 Task: Create an event for the project progress update.
Action: Mouse moved to (84, 78)
Screenshot: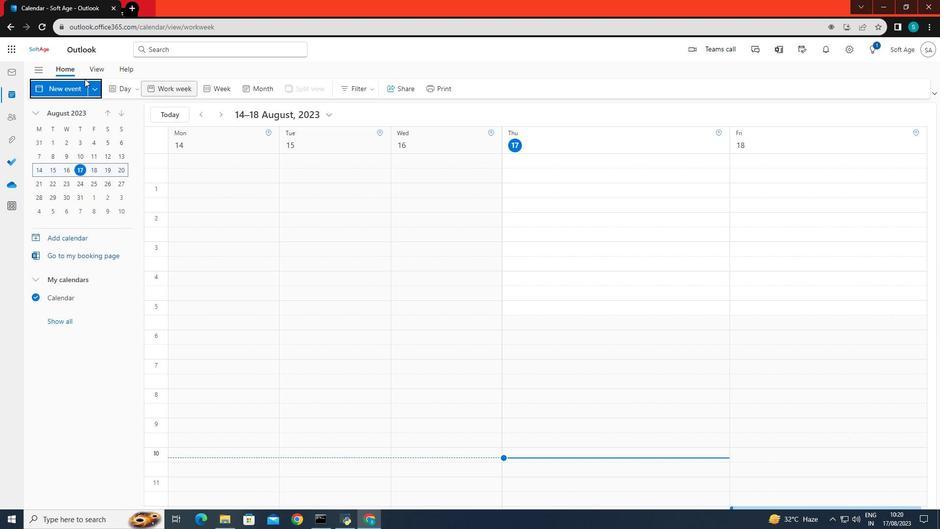 
Action: Mouse pressed left at (84, 78)
Screenshot: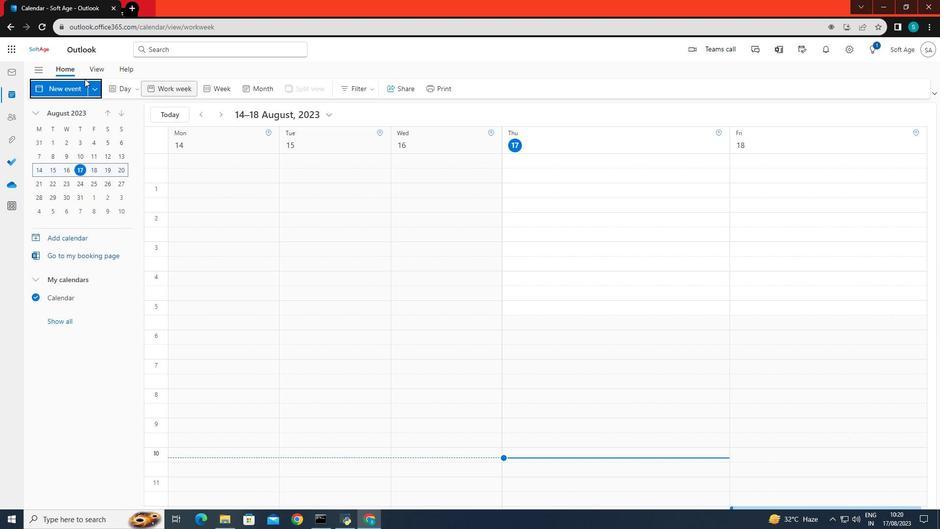 
Action: Mouse moved to (82, 83)
Screenshot: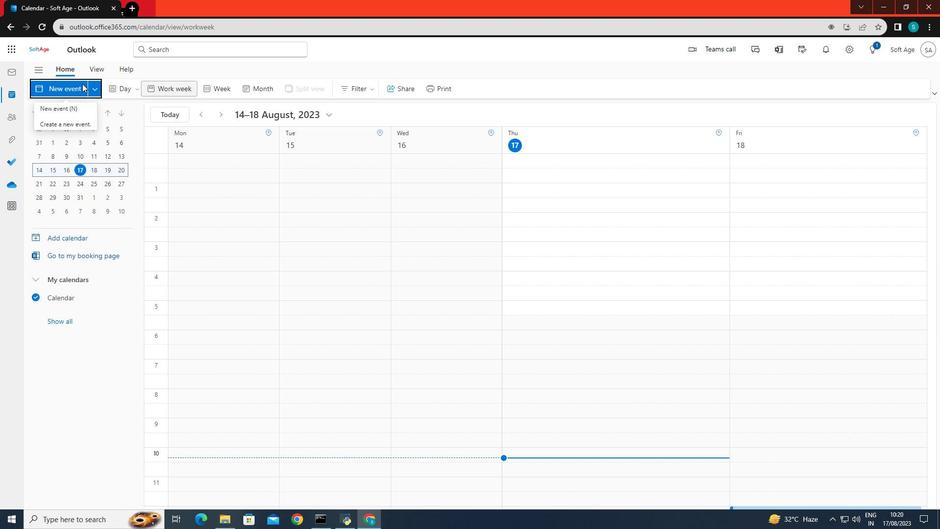 
Action: Mouse pressed left at (82, 83)
Screenshot: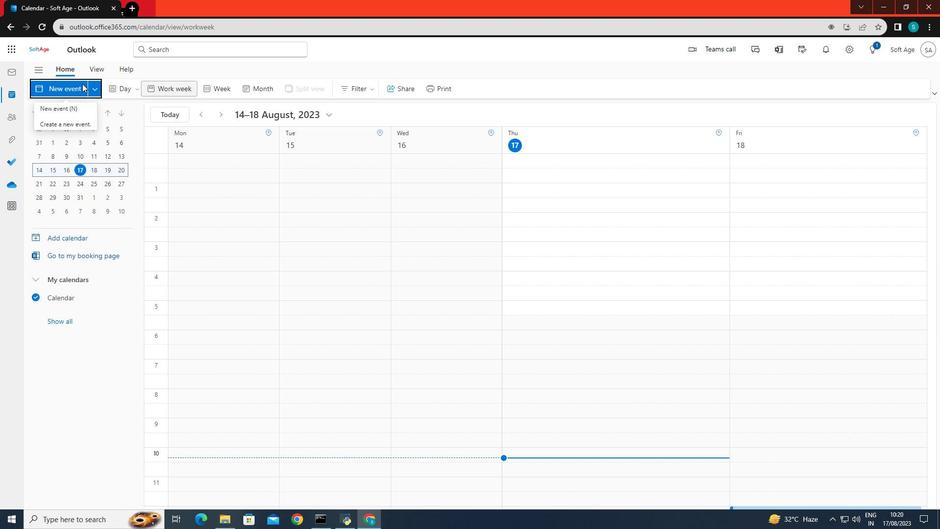 
Action: Mouse moved to (77, 84)
Screenshot: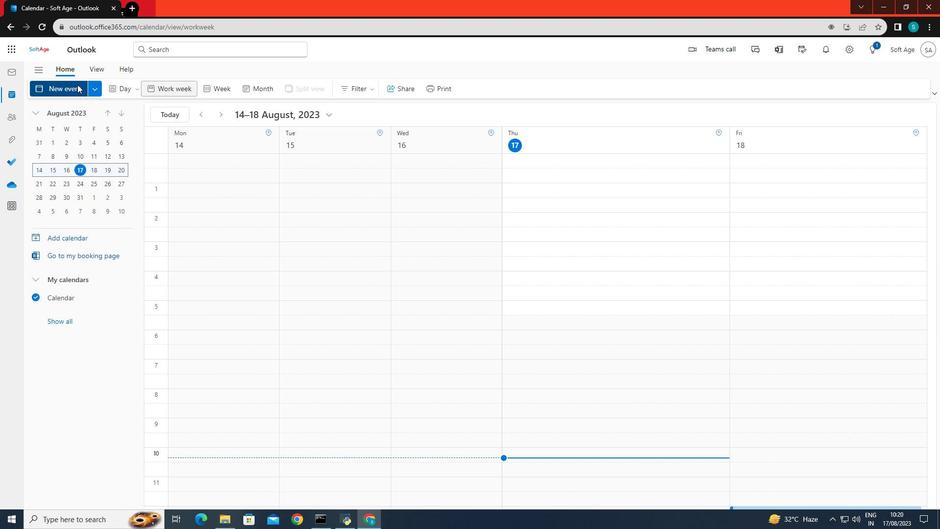 
Action: Mouse pressed left at (77, 84)
Screenshot: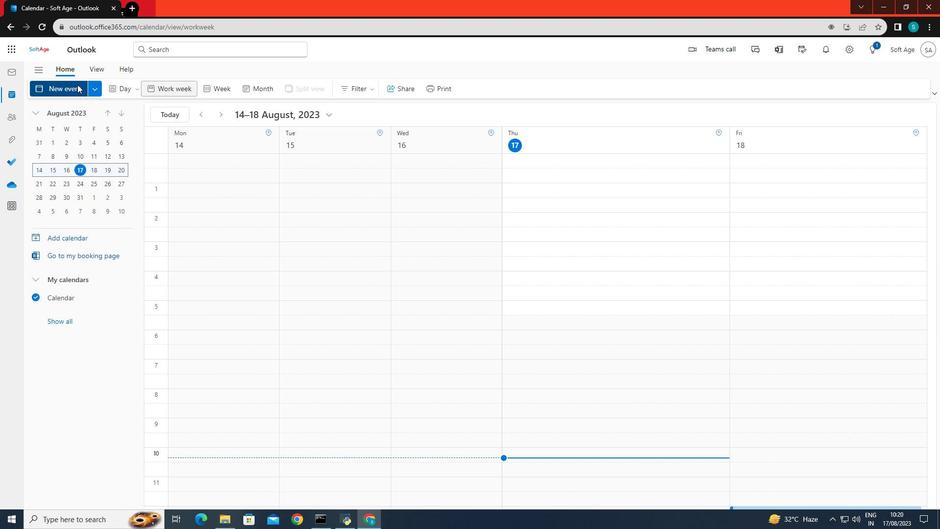 
Action: Mouse moved to (102, 86)
Screenshot: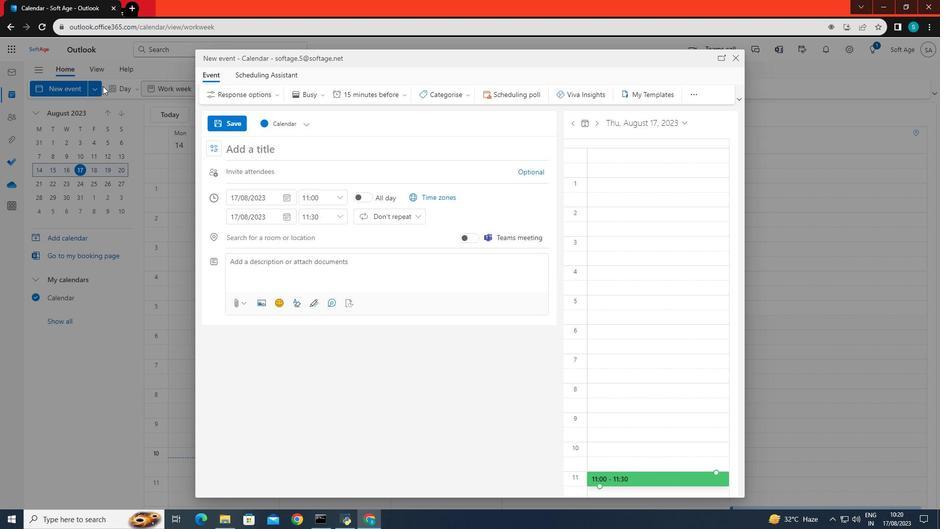 
Action: Mouse pressed left at (102, 86)
Screenshot: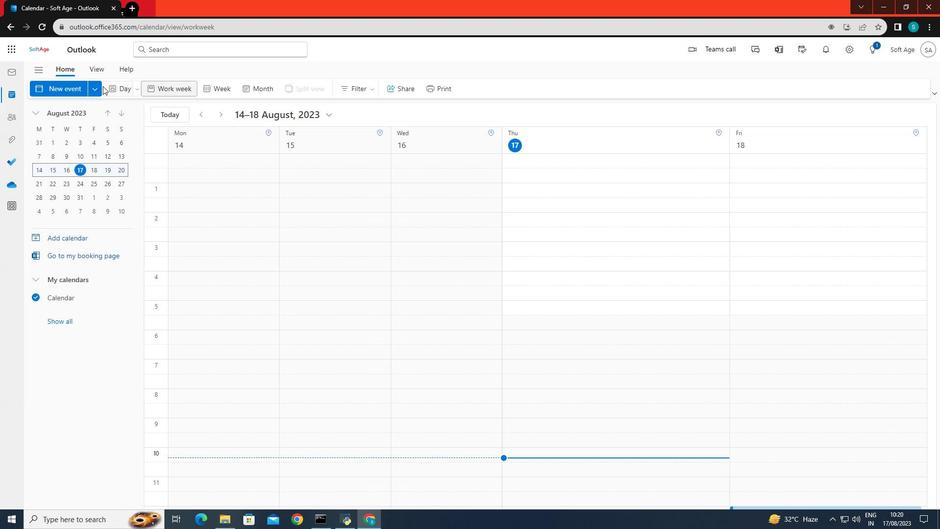 
Action: Mouse moved to (72, 84)
Screenshot: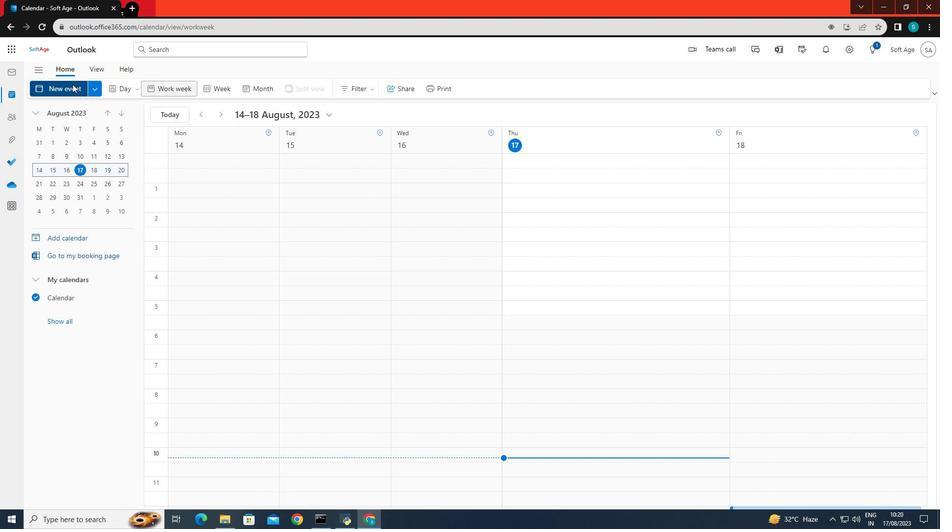 
Action: Mouse pressed left at (72, 84)
Screenshot: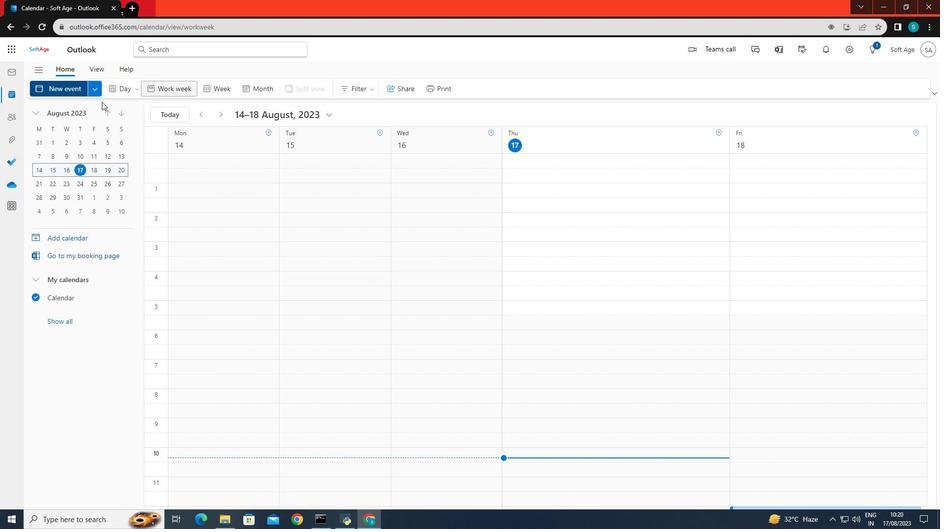 
Action: Mouse moved to (289, 147)
Screenshot: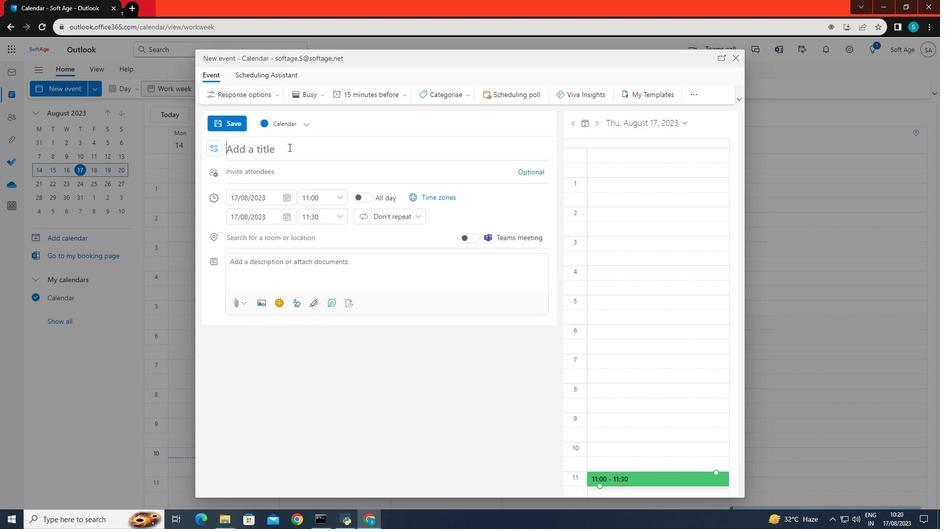 
Action: Mouse pressed left at (289, 147)
Screenshot: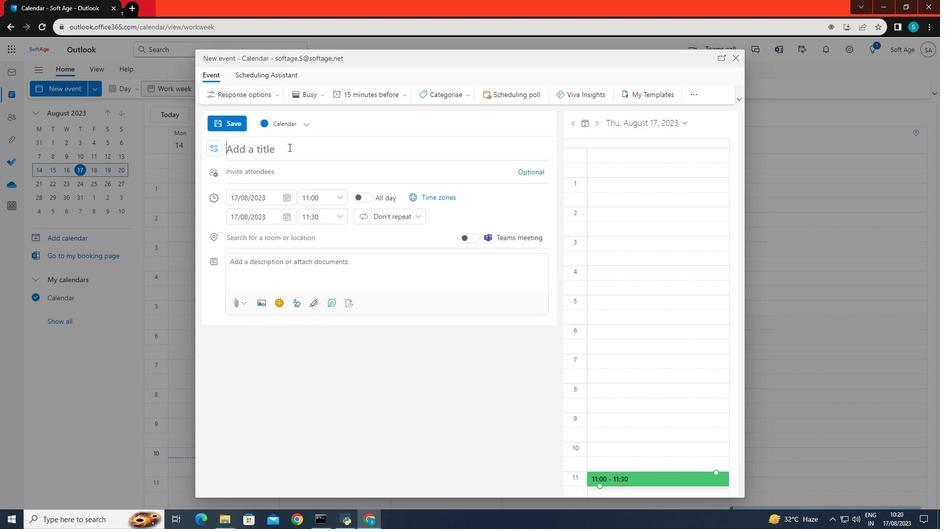 
Action: Key pressed <Key.caps_lock>P<Key.backspace>THE<Key.space><Key.backspace><Key.backspace><Key.backspace><Key.caps_lock>he<Key.space>project<Key.space>progress<Key.space>update
Screenshot: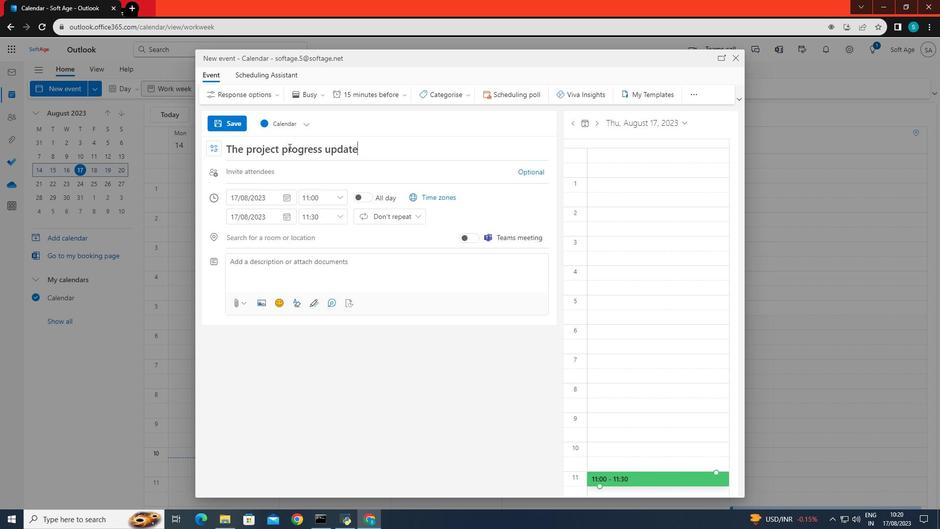 
Action: Mouse moved to (266, 197)
Screenshot: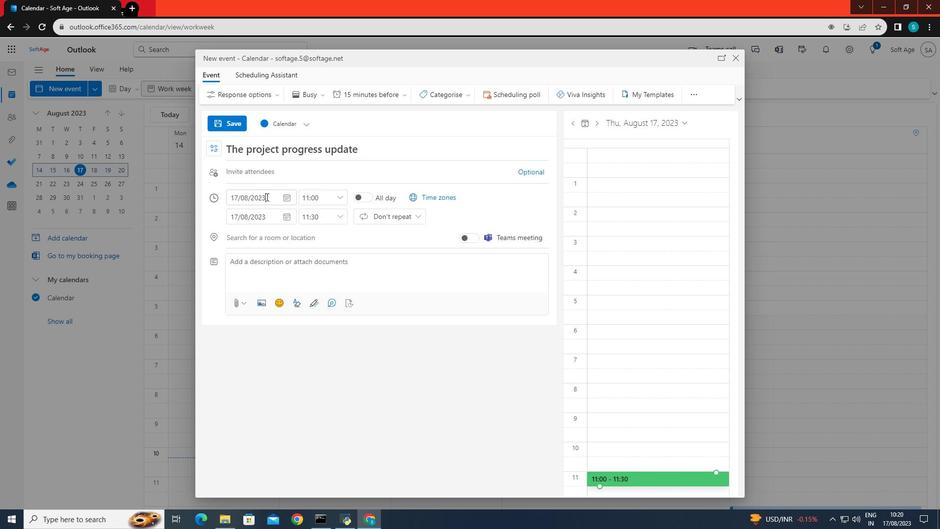 
Action: Mouse pressed left at (266, 197)
Screenshot: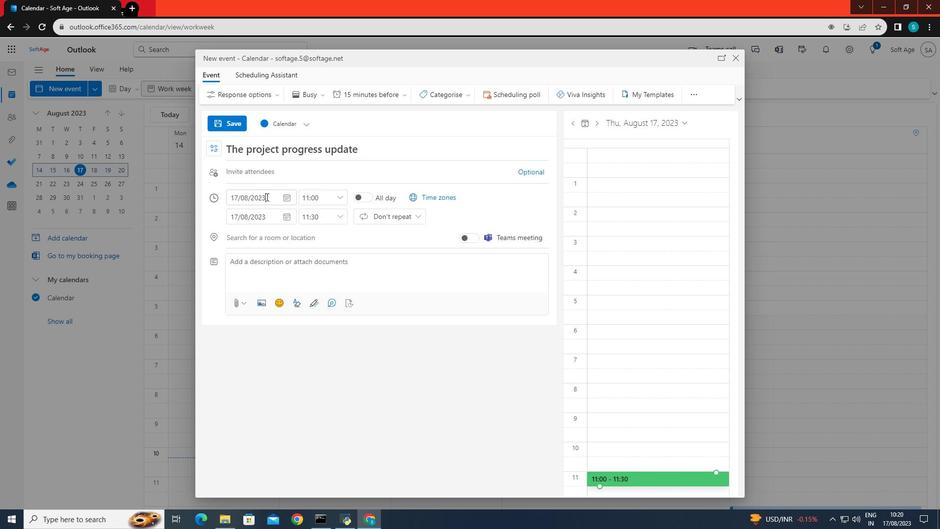 
Action: Mouse moved to (239, 302)
Screenshot: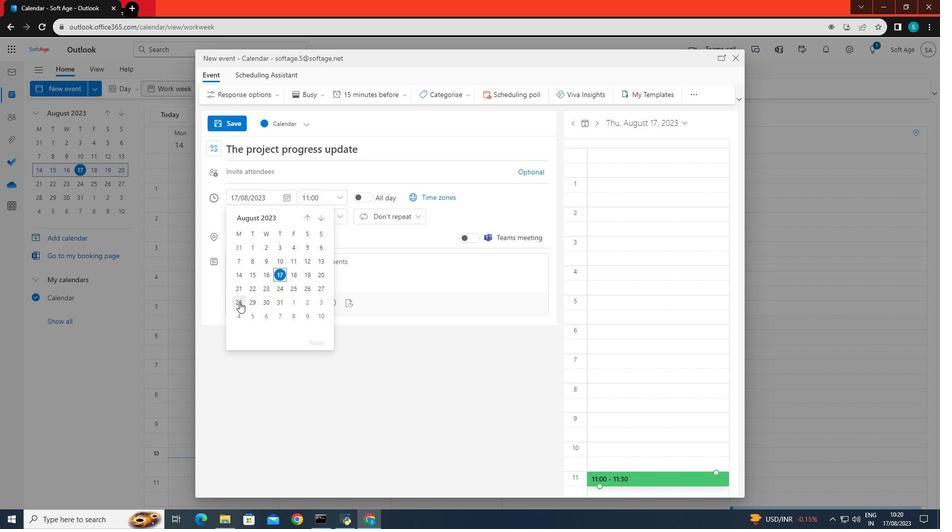 
Action: Mouse pressed left at (239, 302)
Screenshot: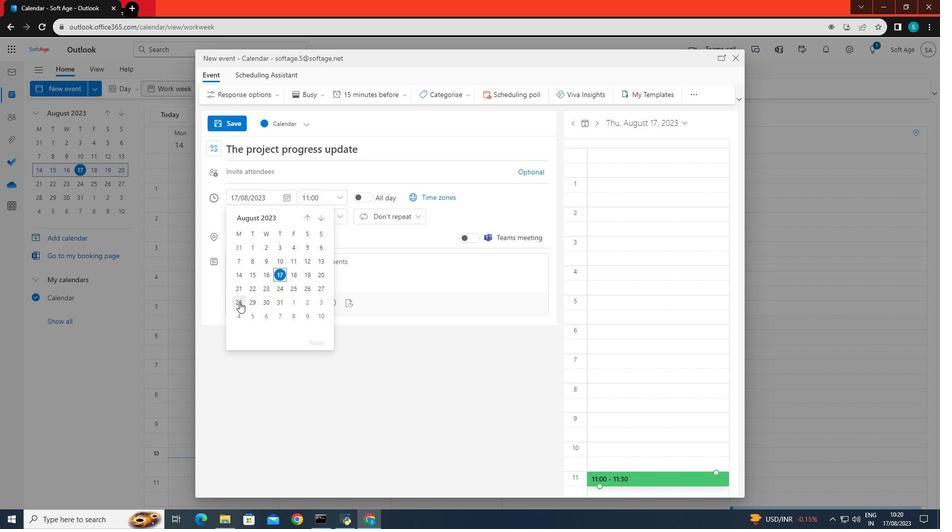 
Action: Mouse moved to (266, 260)
Screenshot: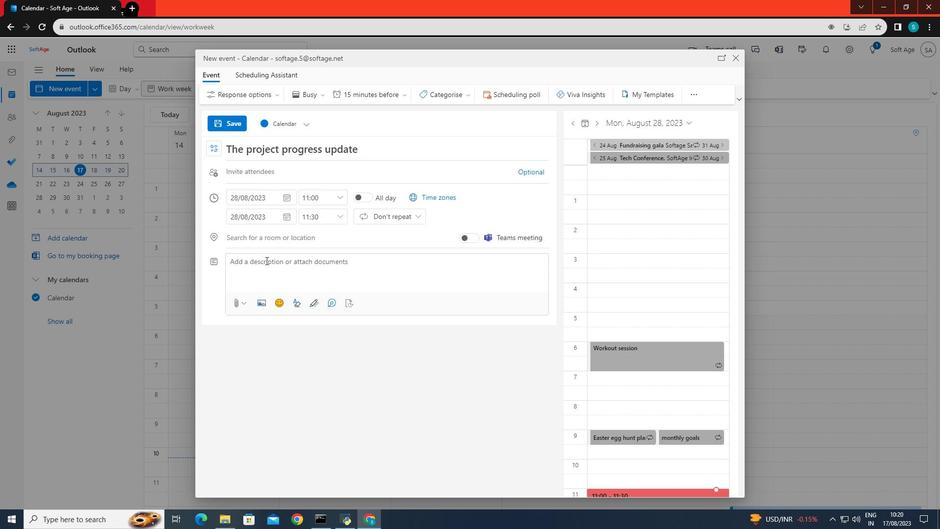 
Action: Mouse pressed left at (266, 260)
Screenshot: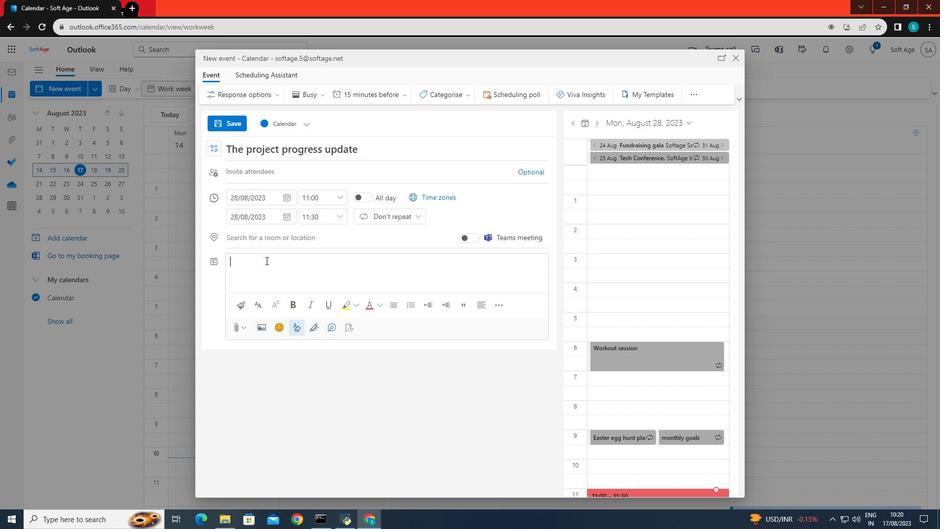 
Action: Key pressed <Key.caps_lock>AN<Key.space><Key.backspace><Key.backspace>N<Key.backspace><Key.caps_lock>n<Key.space>event<Key.space>for<Key.space>the<Key.space>project<Key.space>progress<Key.space>update.
Screenshot: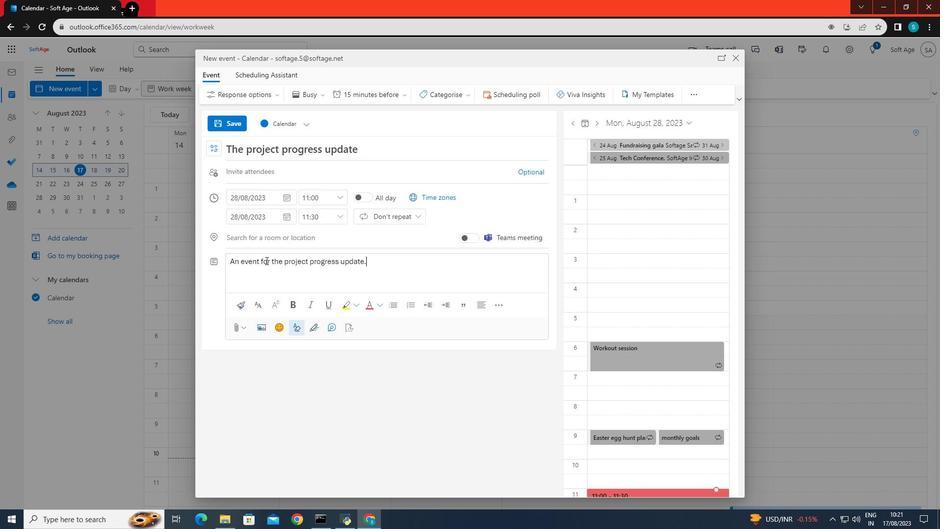 
Action: Mouse moved to (387, 265)
Screenshot: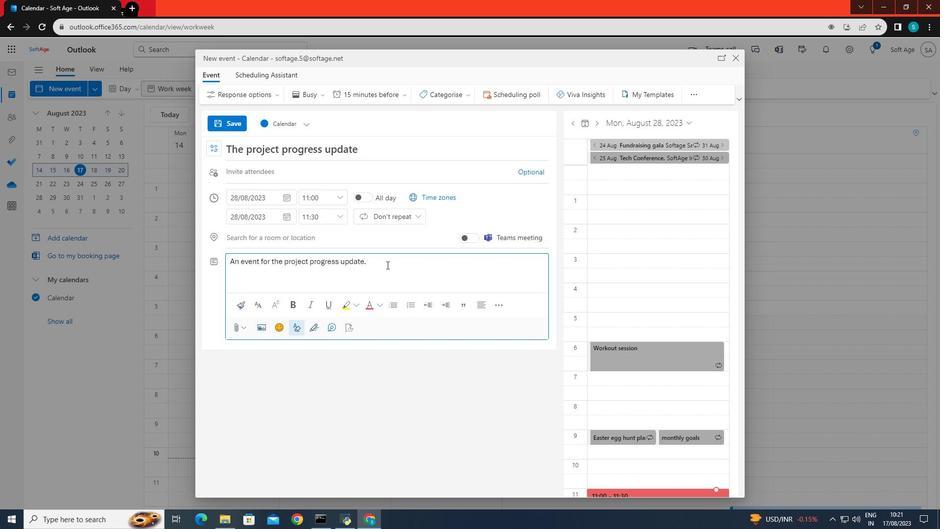 
Action: Mouse pressed left at (387, 265)
Screenshot: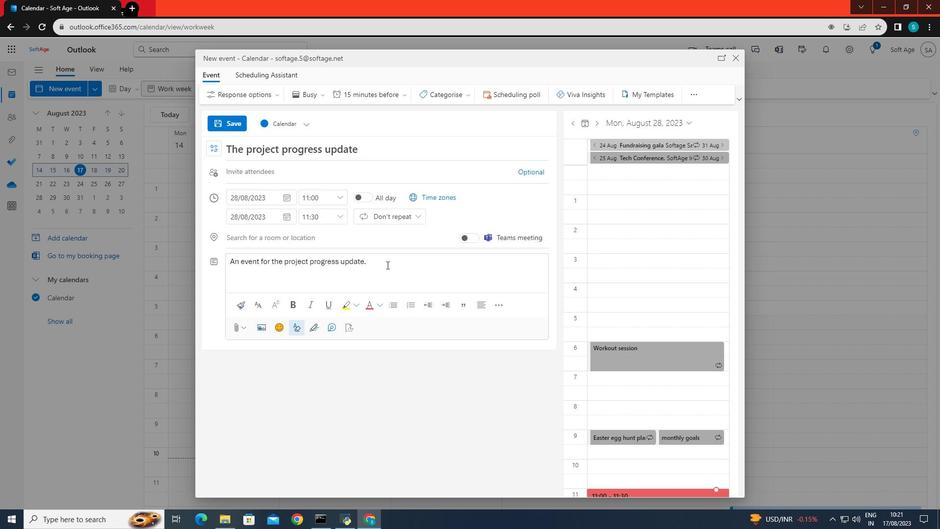 
Action: Mouse moved to (223, 123)
Screenshot: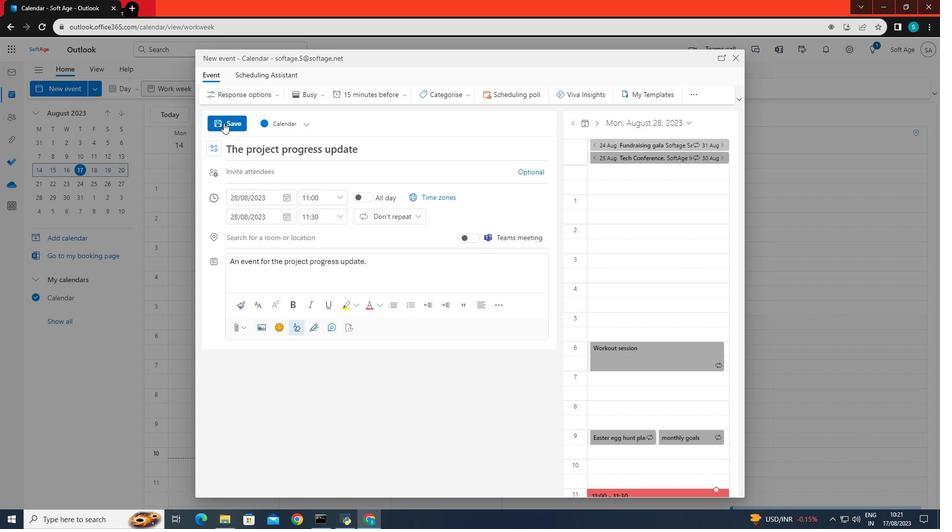 
Action: Mouse pressed left at (223, 123)
Screenshot: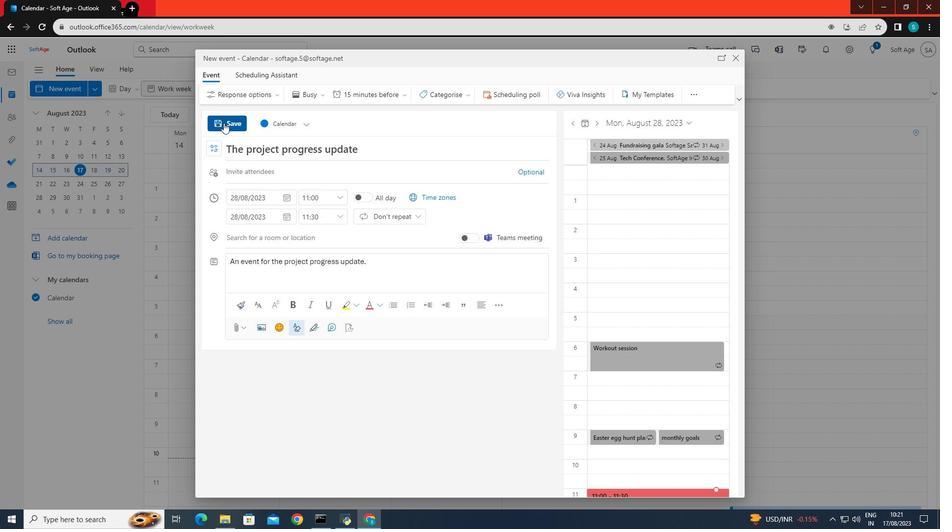 
